 Task: Create a section Agile Amigos and in the section, add a milestone Digital Transformation in the project AgileBolt
Action: Mouse moved to (177, 406)
Screenshot: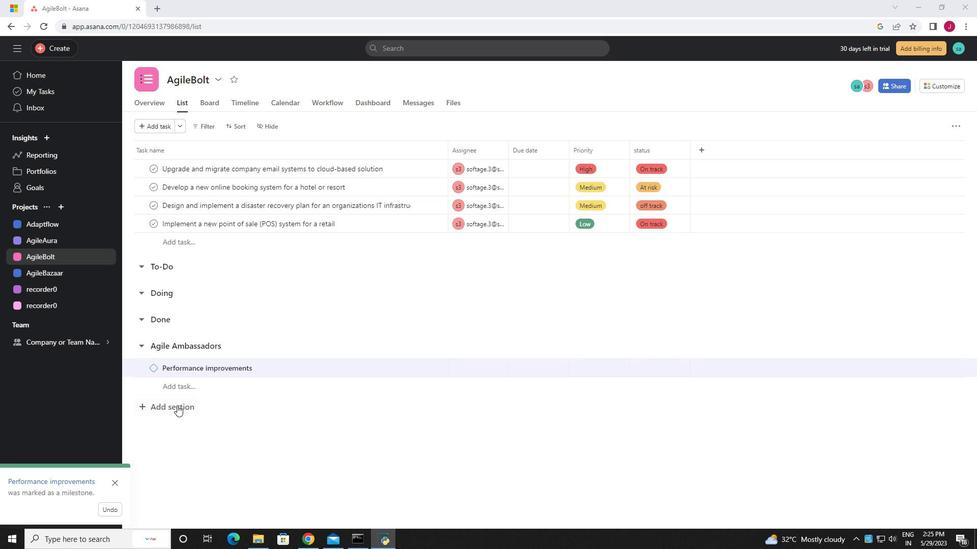 
Action: Mouse pressed left at (177, 406)
Screenshot: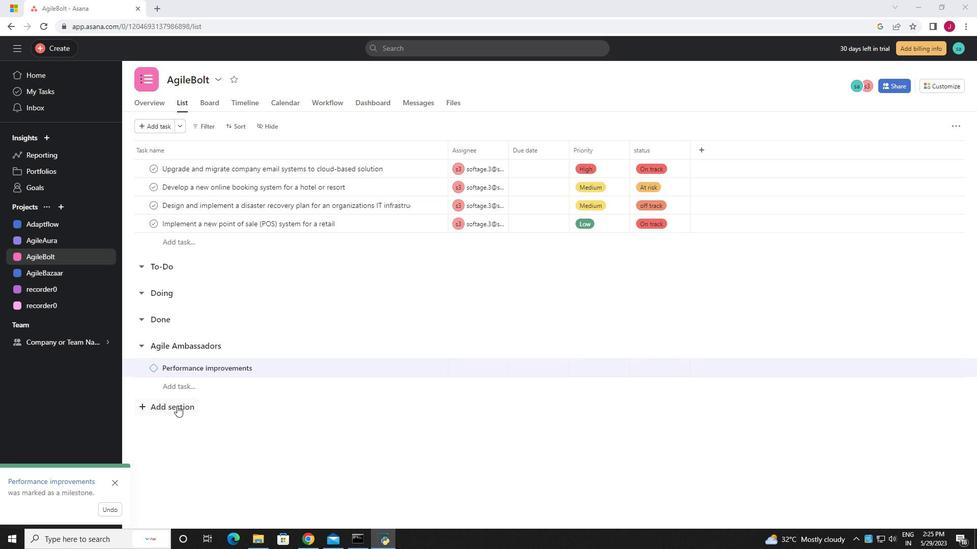 
Action: Mouse moved to (177, 406)
Screenshot: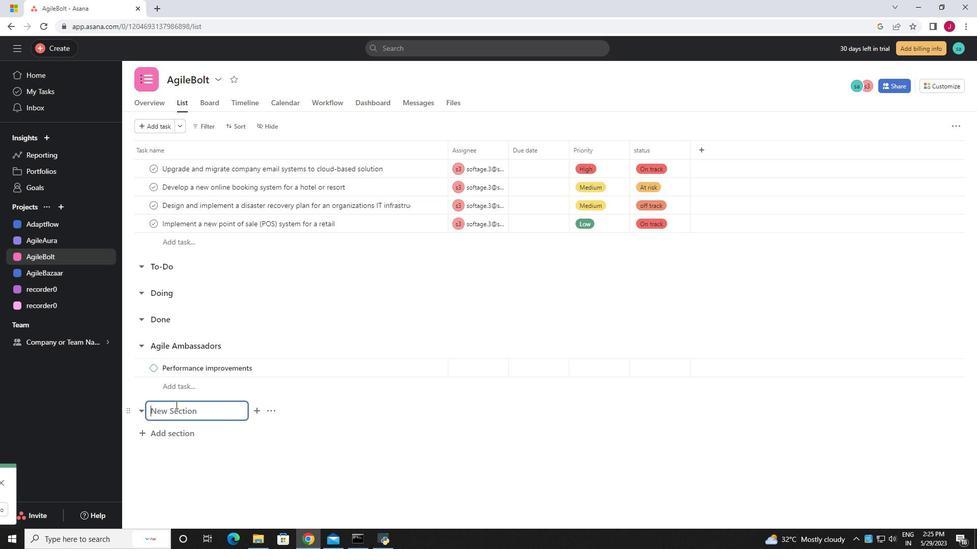 
Action: Key pressed <Key.caps_lock>A<Key.caps_lock>gile<Key.space><Key.caps_lock>A<Key.caps_lock>migos<Key.enter><Key.caps_lock>D<Key.caps_lock>igital<Key.space><Key.caps_lock>T<Key.caps_lock>ransp<Key.backspace>formation<Key.space>
Screenshot: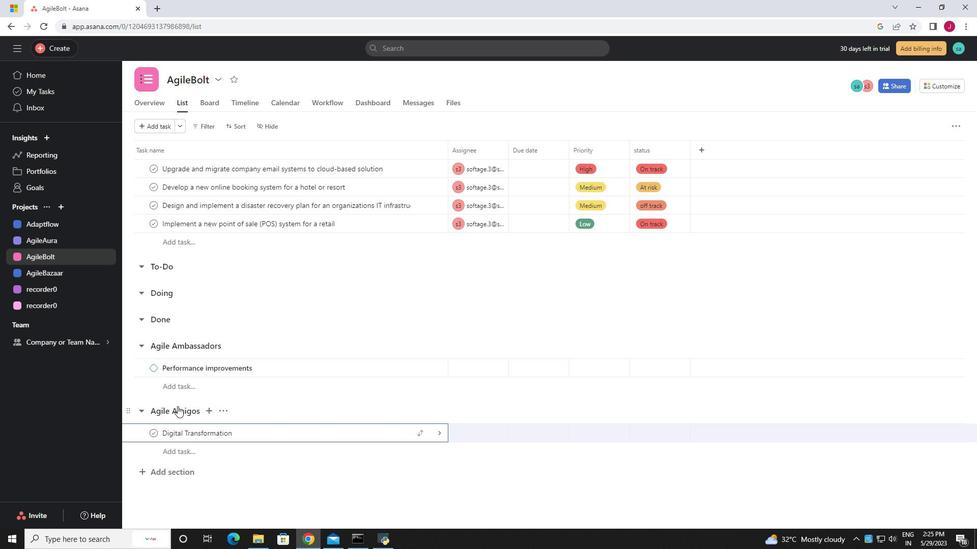 
Action: Mouse moved to (438, 433)
Screenshot: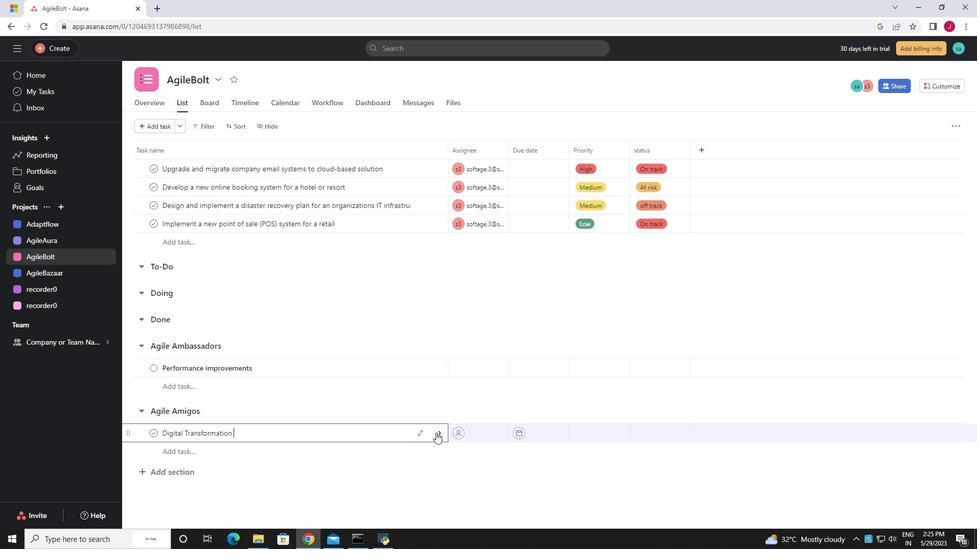 
Action: Mouse pressed left at (438, 433)
Screenshot: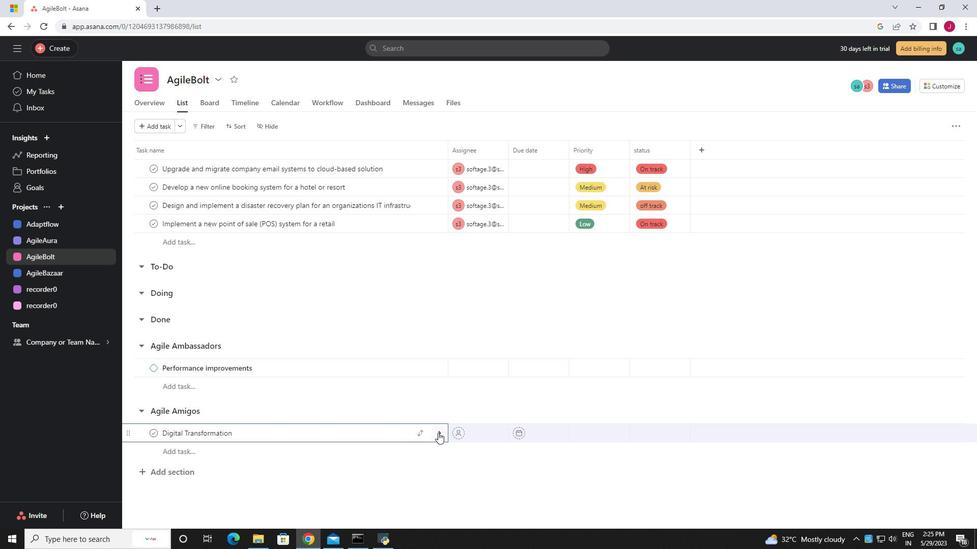 
Action: Mouse moved to (938, 125)
Screenshot: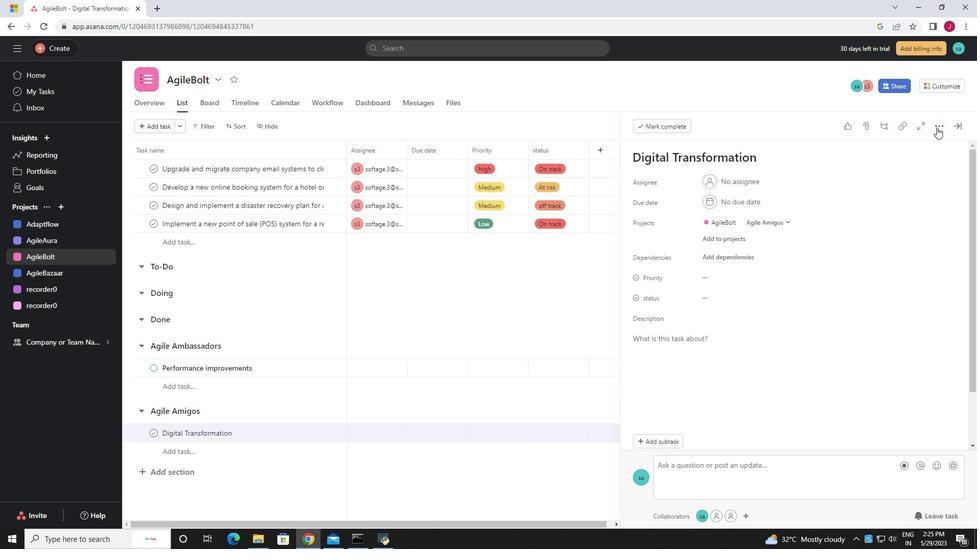 
Action: Mouse pressed left at (938, 125)
Screenshot: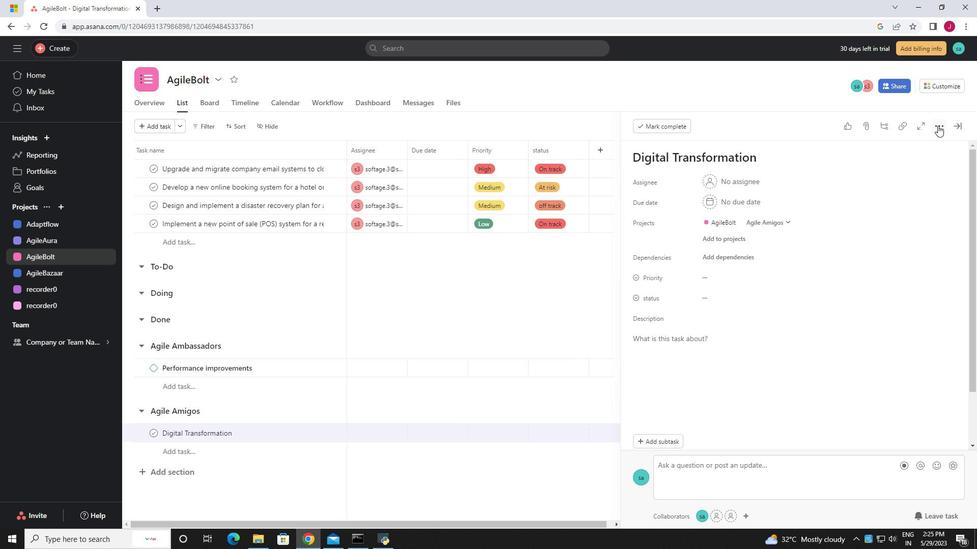 
Action: Mouse moved to (852, 163)
Screenshot: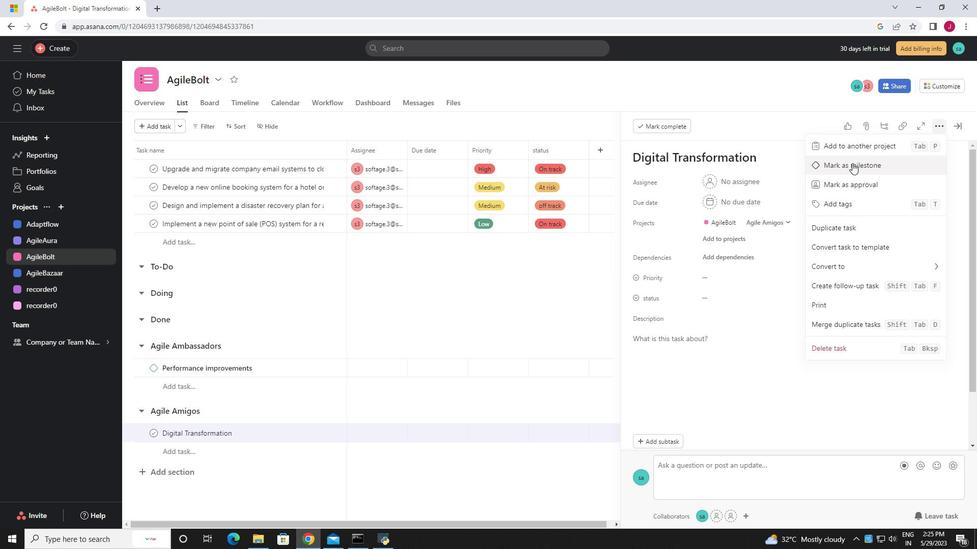 
Action: Mouse pressed left at (852, 163)
Screenshot: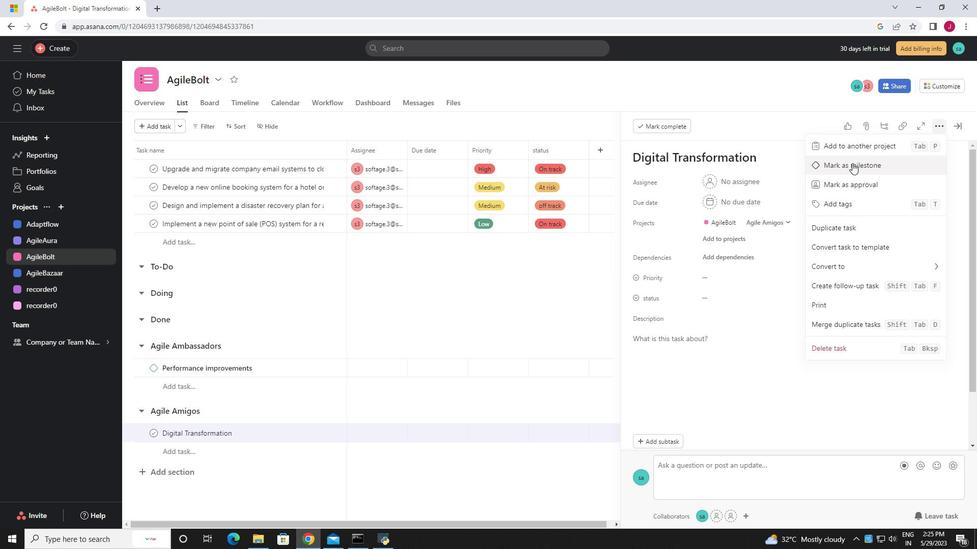 
Action: Mouse moved to (460, 323)
Screenshot: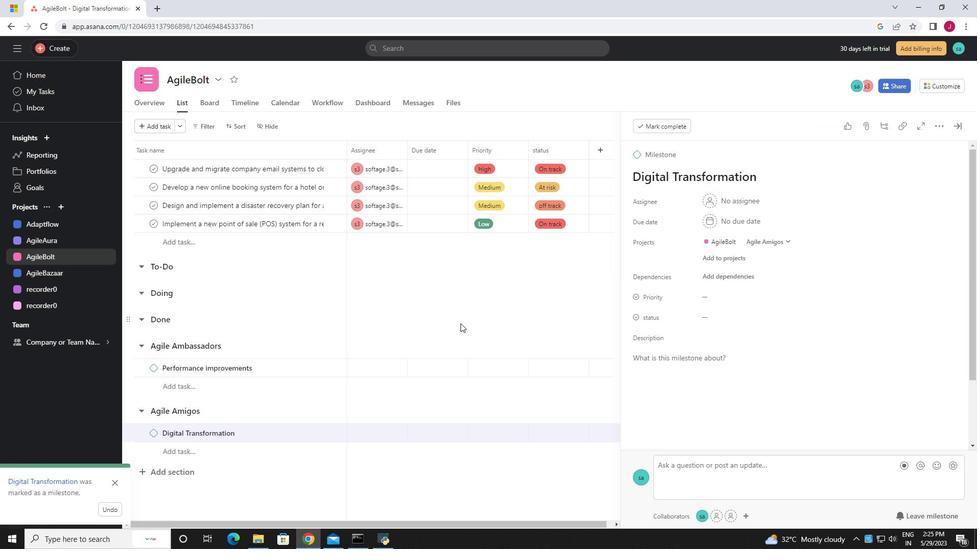 
Action: Mouse pressed left at (460, 323)
Screenshot: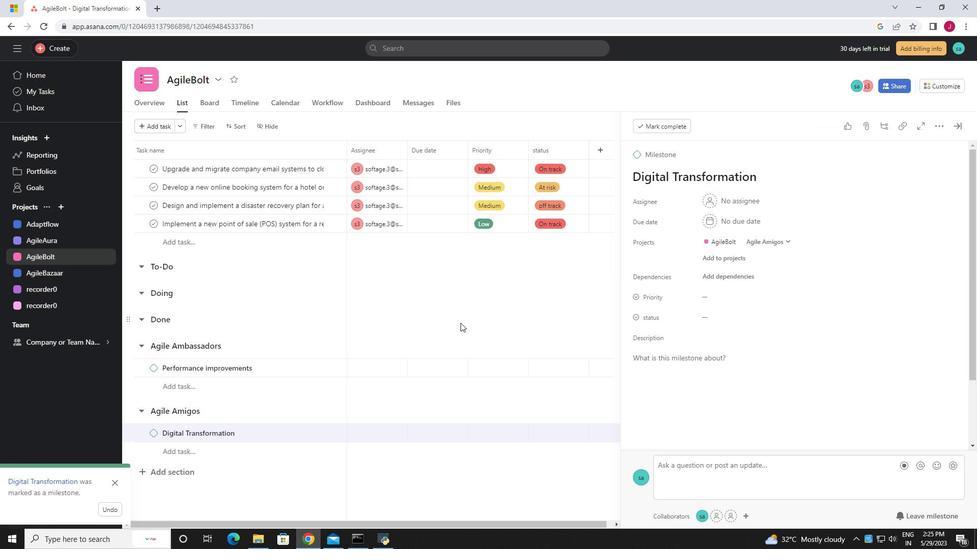 
